Task: Change the upload speed of the network throttling profile "Slow 2Ghz" to "100 Mbit/s".
Action: Mouse moved to (1074, 27)
Screenshot: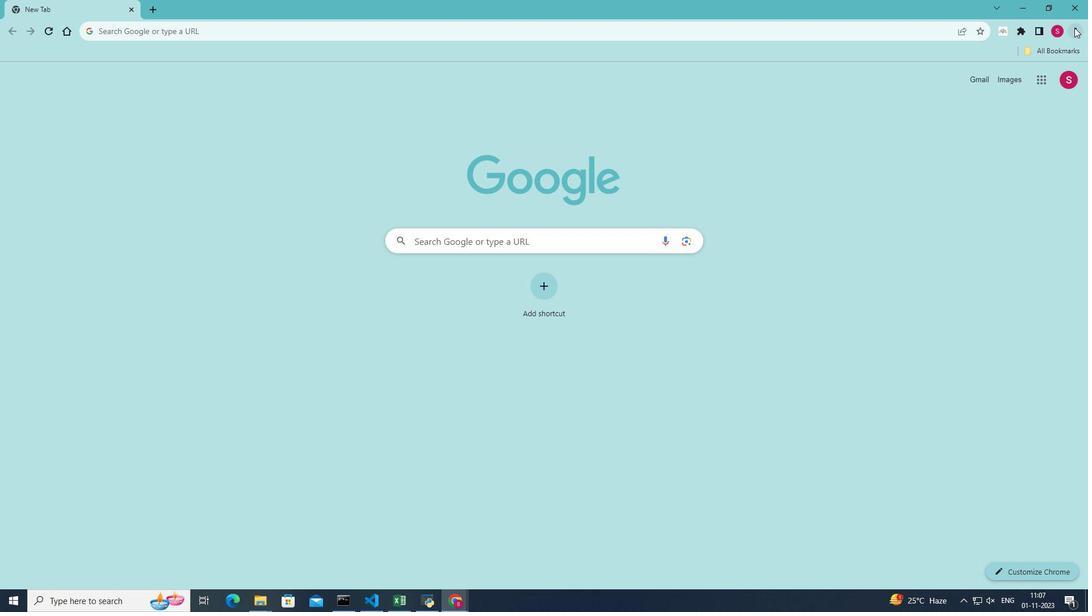 
Action: Mouse pressed left at (1074, 27)
Screenshot: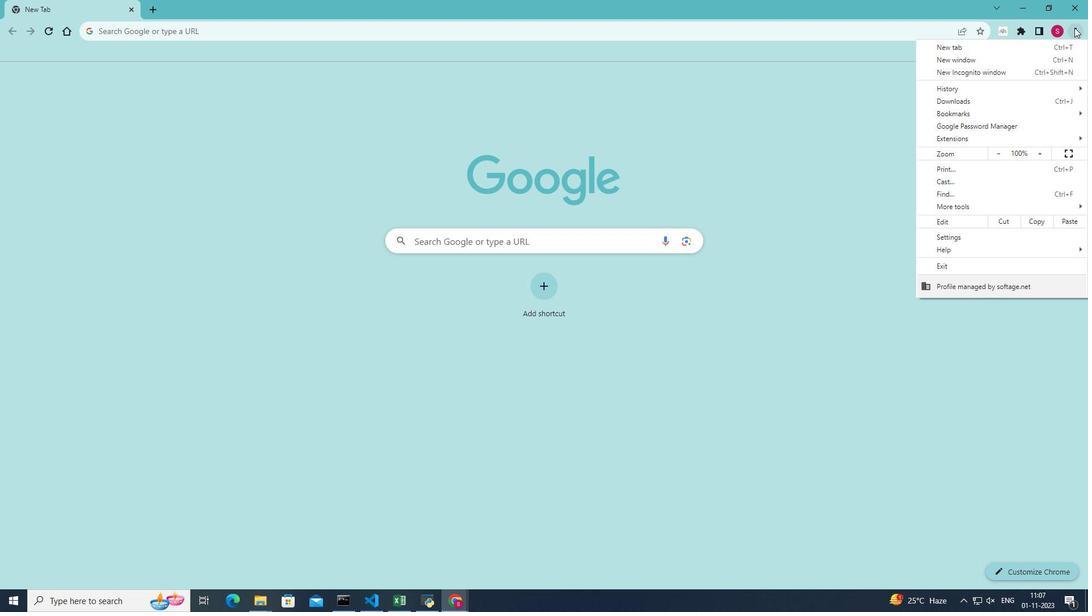 
Action: Mouse moved to (1000, 204)
Screenshot: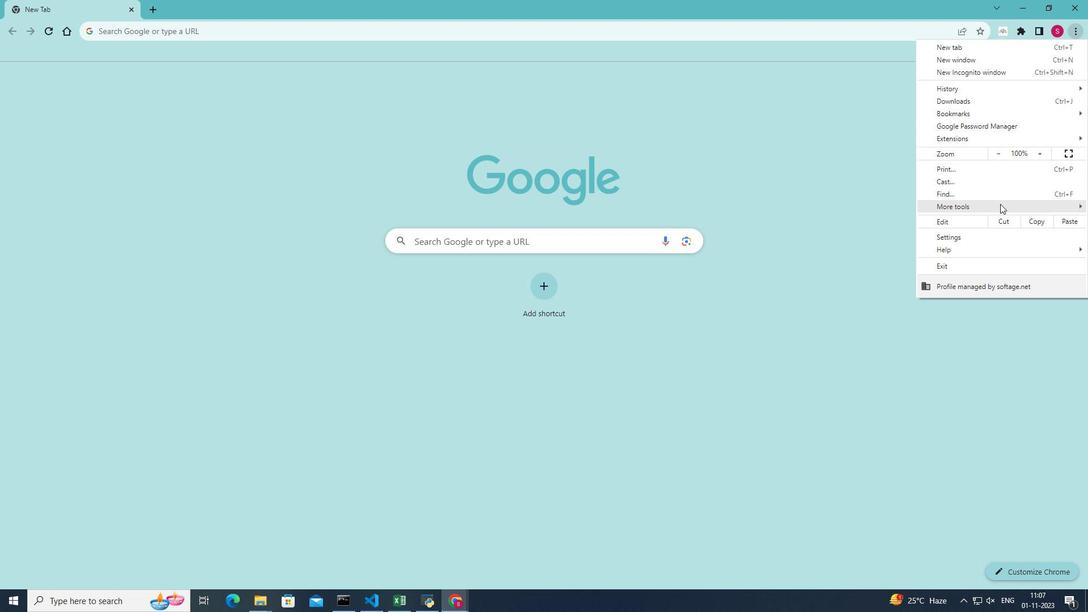 
Action: Mouse pressed left at (1000, 204)
Screenshot: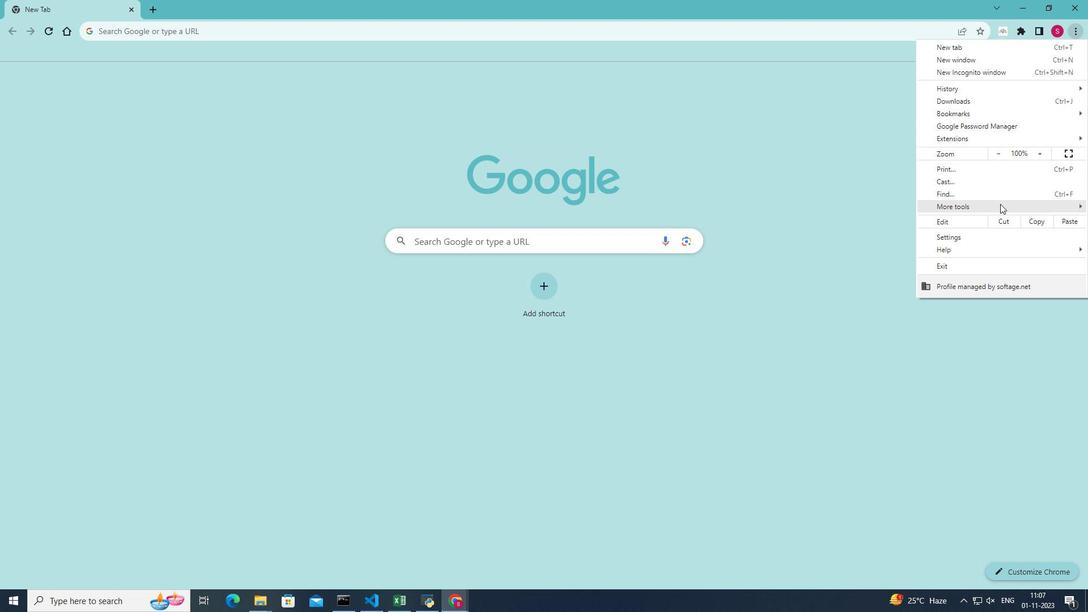 
Action: Mouse moved to (800, 291)
Screenshot: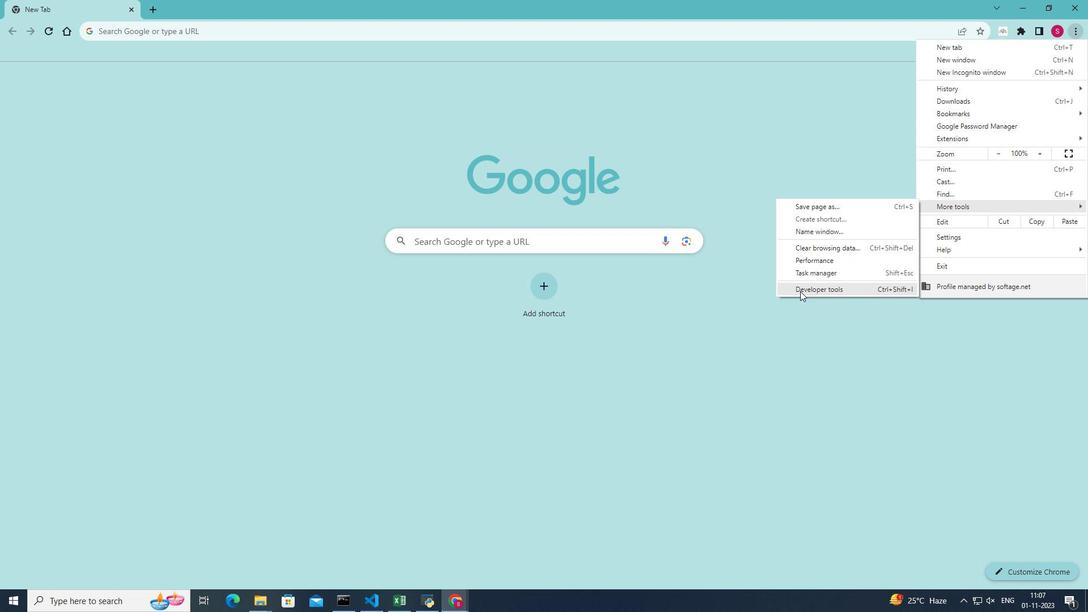 
Action: Mouse pressed left at (800, 291)
Screenshot: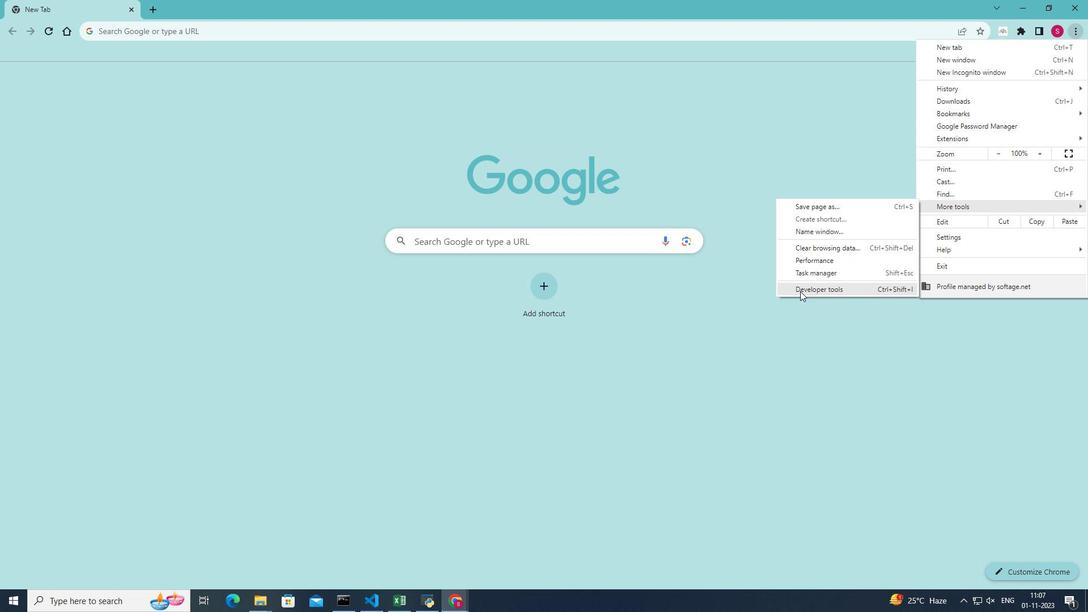 
Action: Mouse moved to (935, 65)
Screenshot: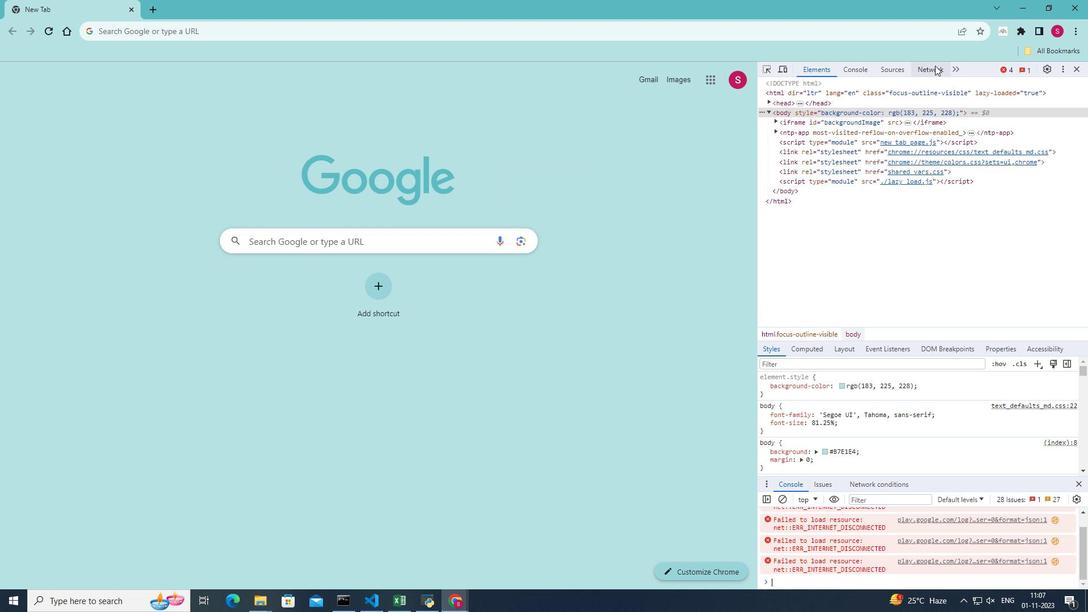 
Action: Mouse pressed left at (935, 65)
Screenshot: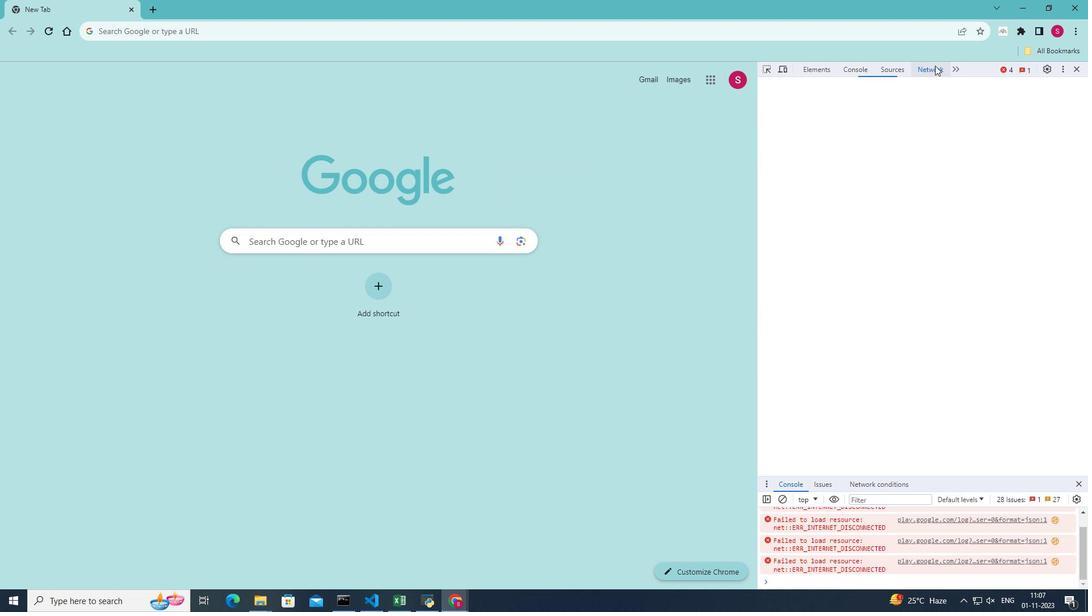 
Action: Mouse moved to (1019, 84)
Screenshot: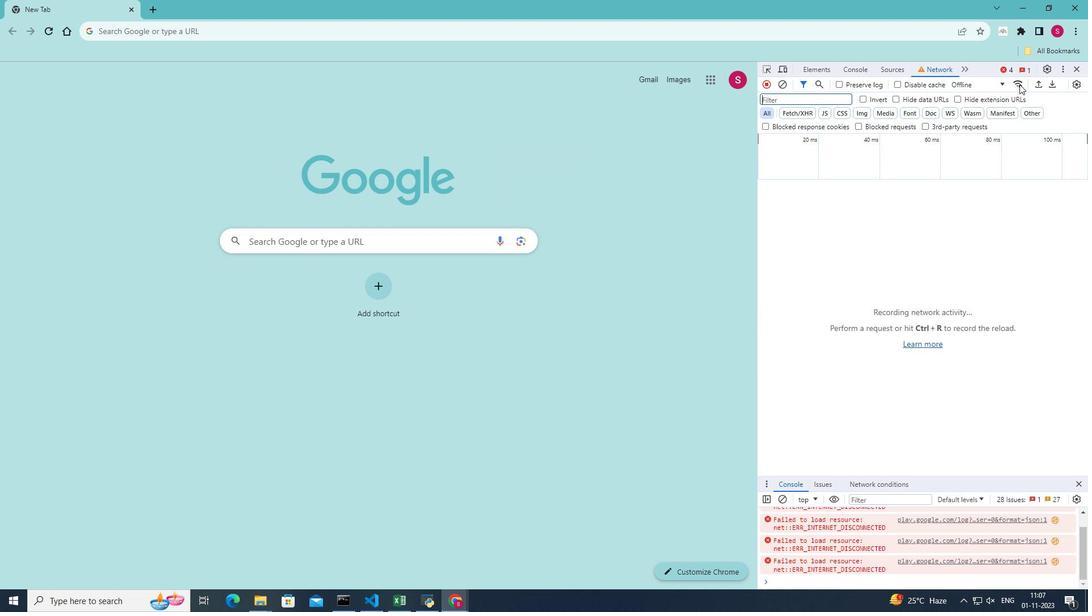 
Action: Mouse pressed left at (1019, 84)
Screenshot: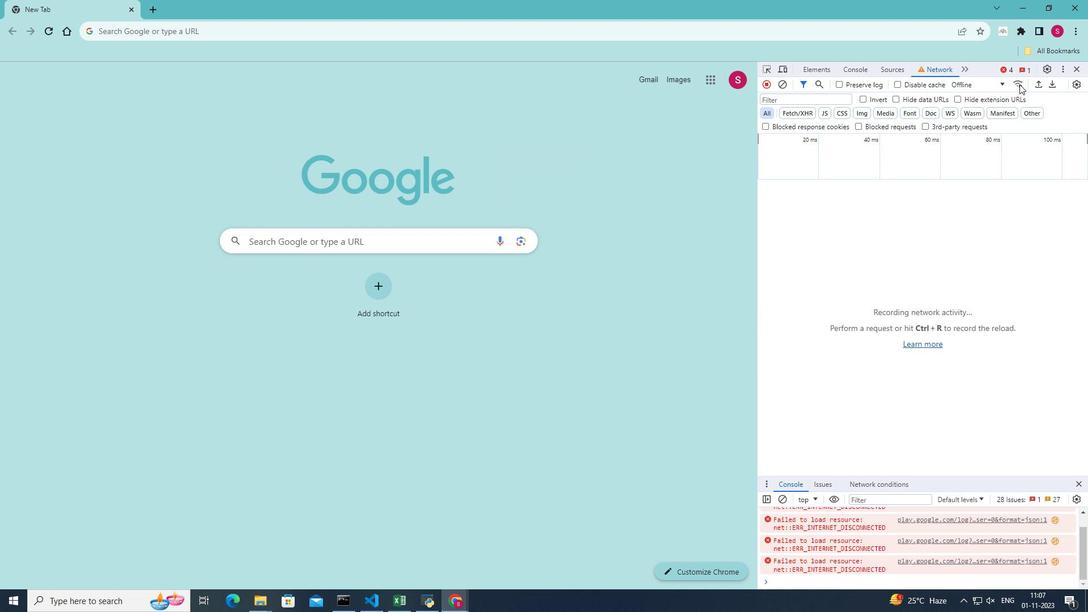 
Action: Mouse moved to (955, 535)
Screenshot: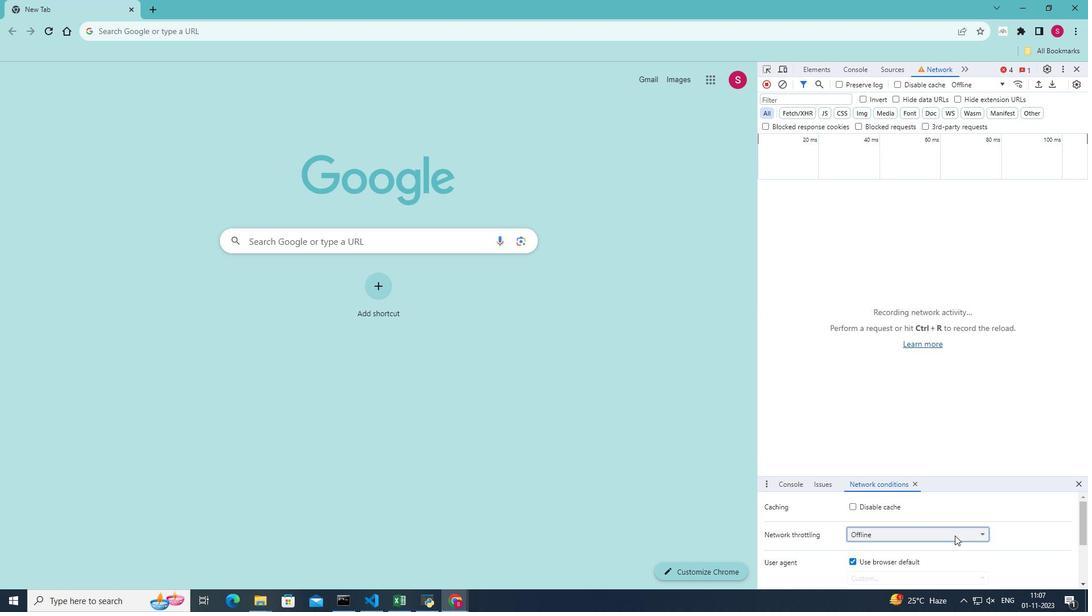 
Action: Mouse pressed left at (955, 535)
Screenshot: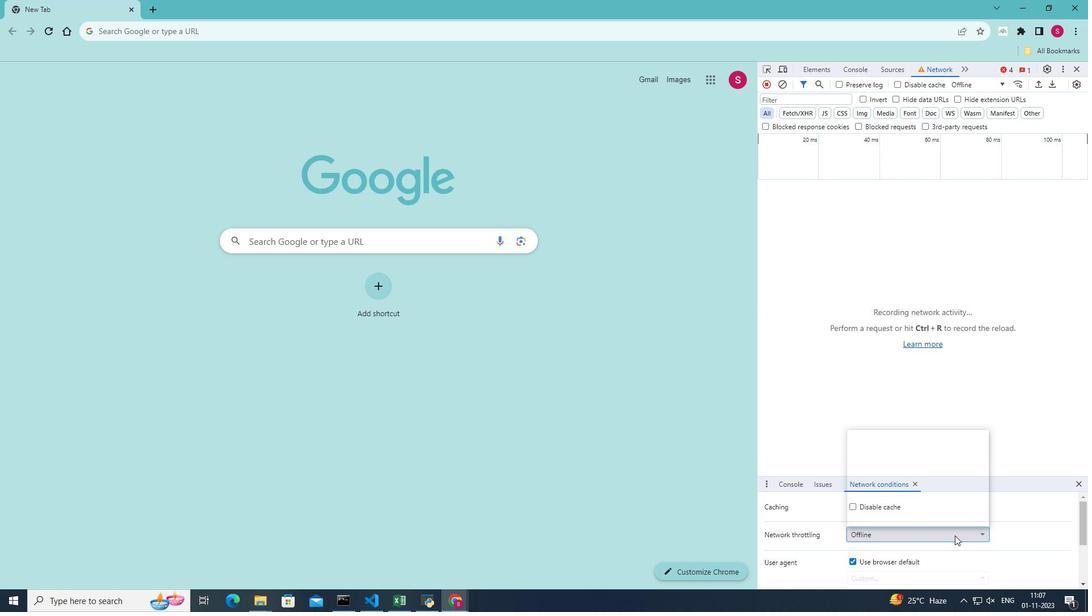 
Action: Mouse moved to (871, 522)
Screenshot: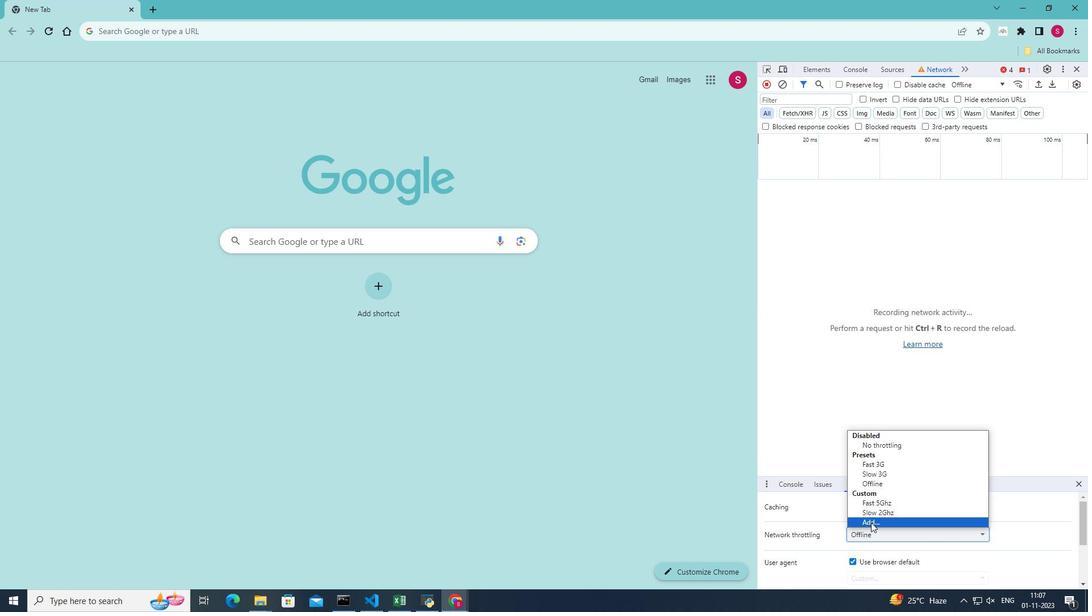 
Action: Mouse pressed left at (871, 522)
Screenshot: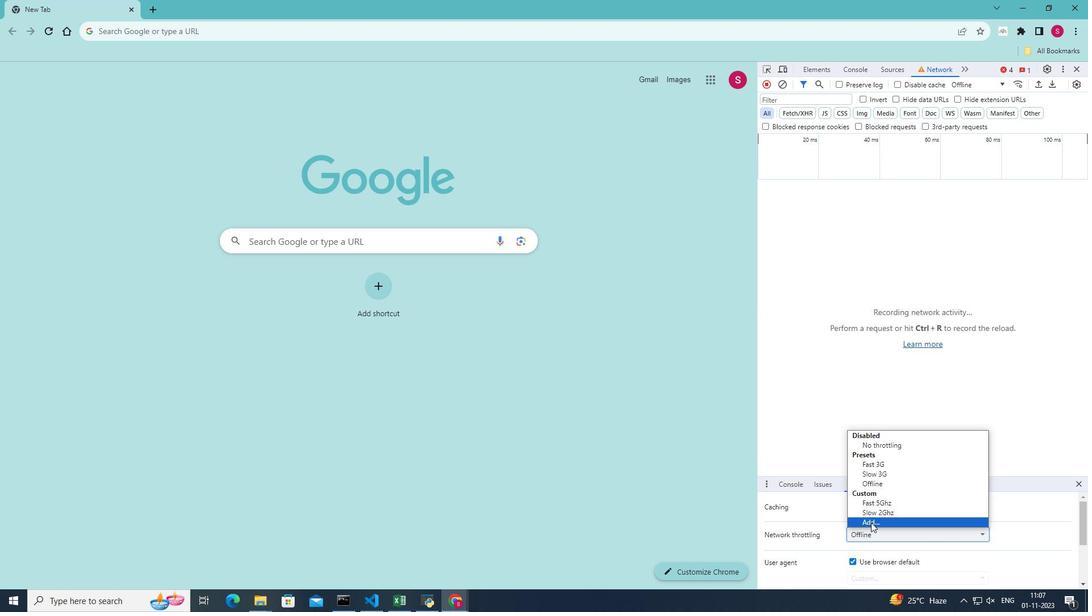 
Action: Mouse moved to (1058, 145)
Screenshot: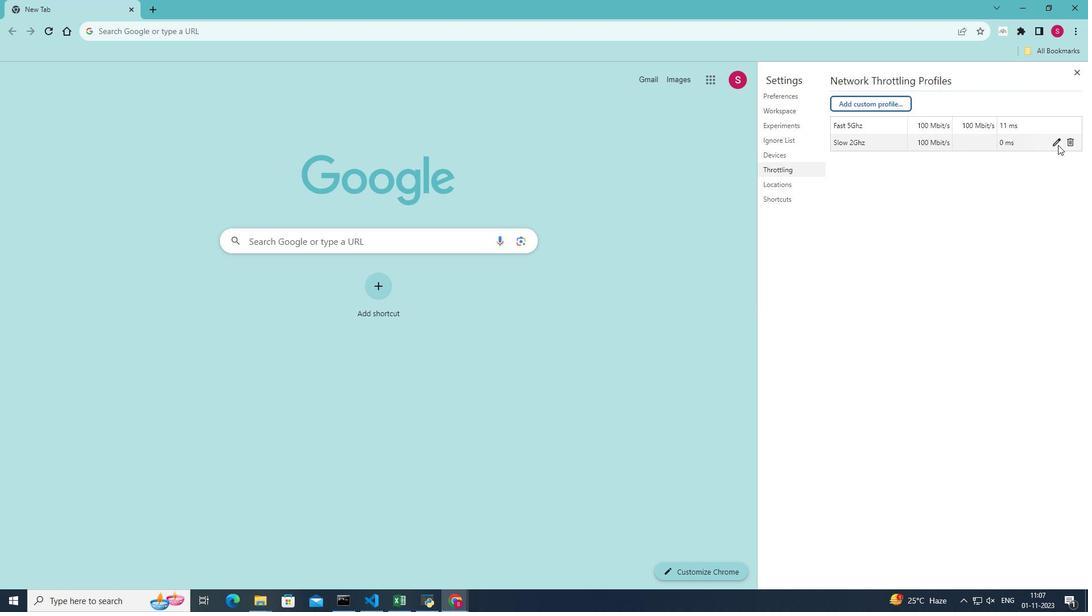 
Action: Mouse pressed left at (1058, 145)
Screenshot: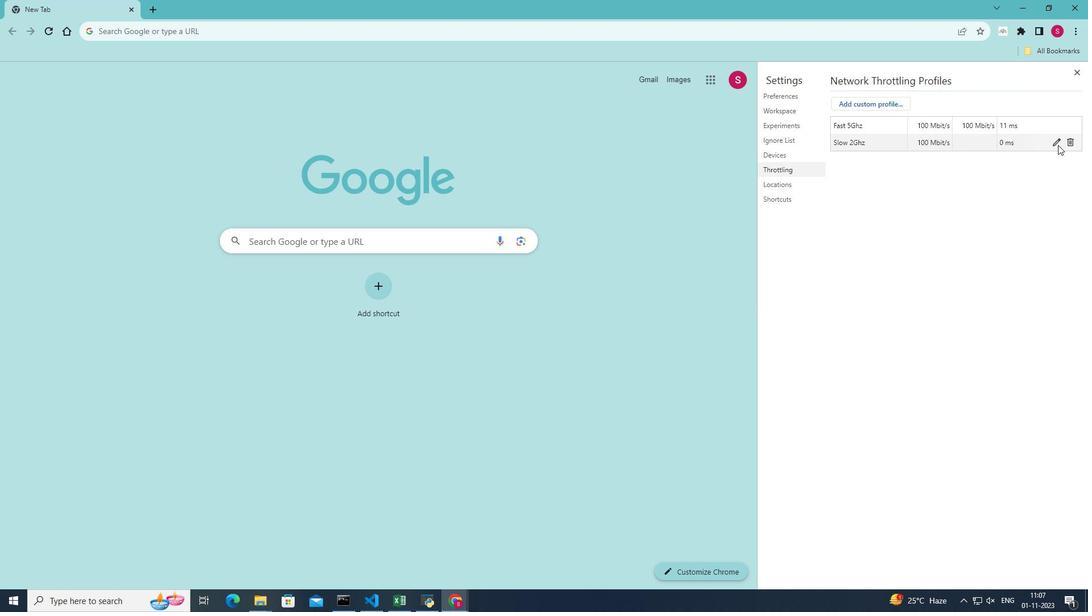 
Action: Mouse moved to (976, 162)
Screenshot: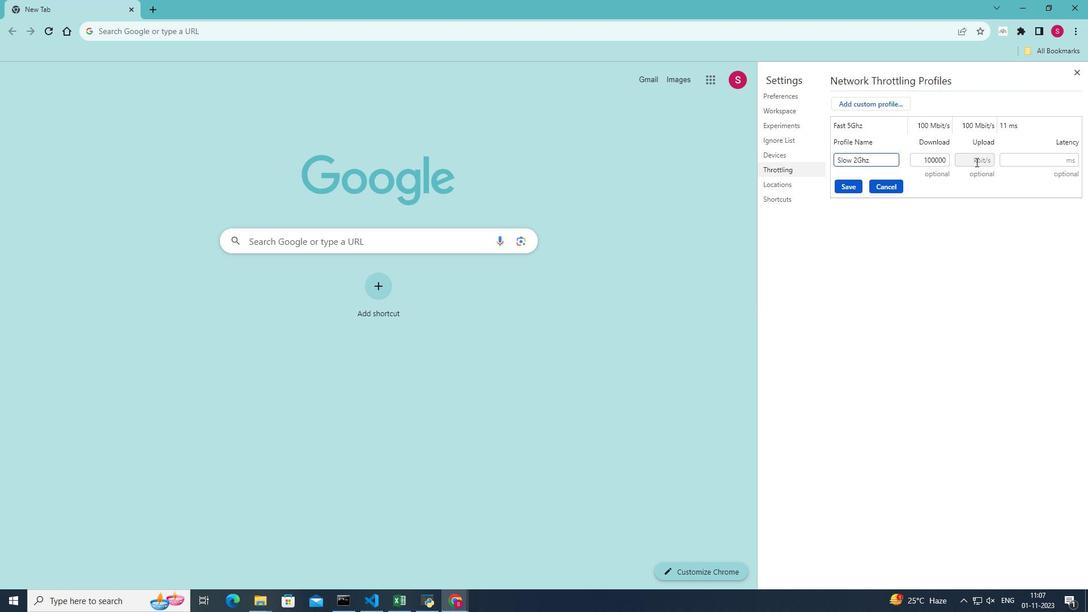 
Action: Mouse pressed left at (976, 162)
Screenshot: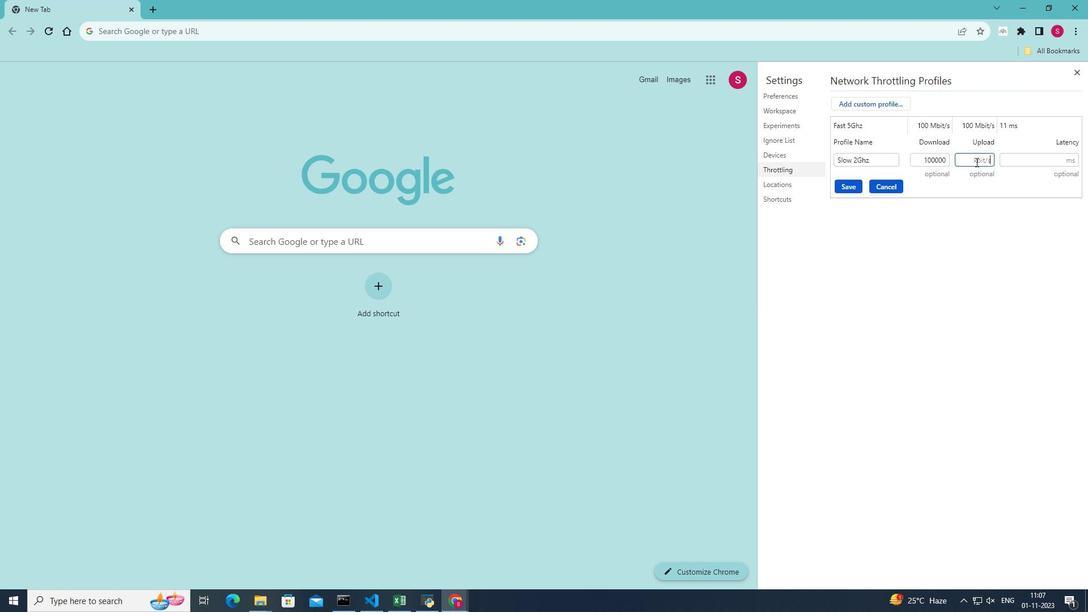 
Action: Key pressed 100000
Screenshot: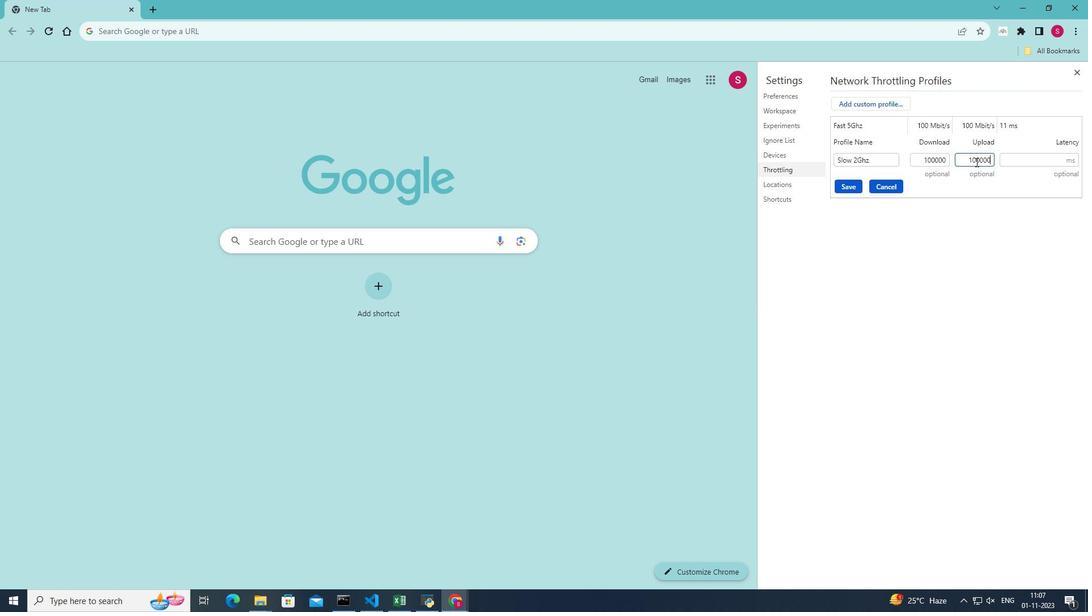 
Action: Mouse moved to (851, 189)
Screenshot: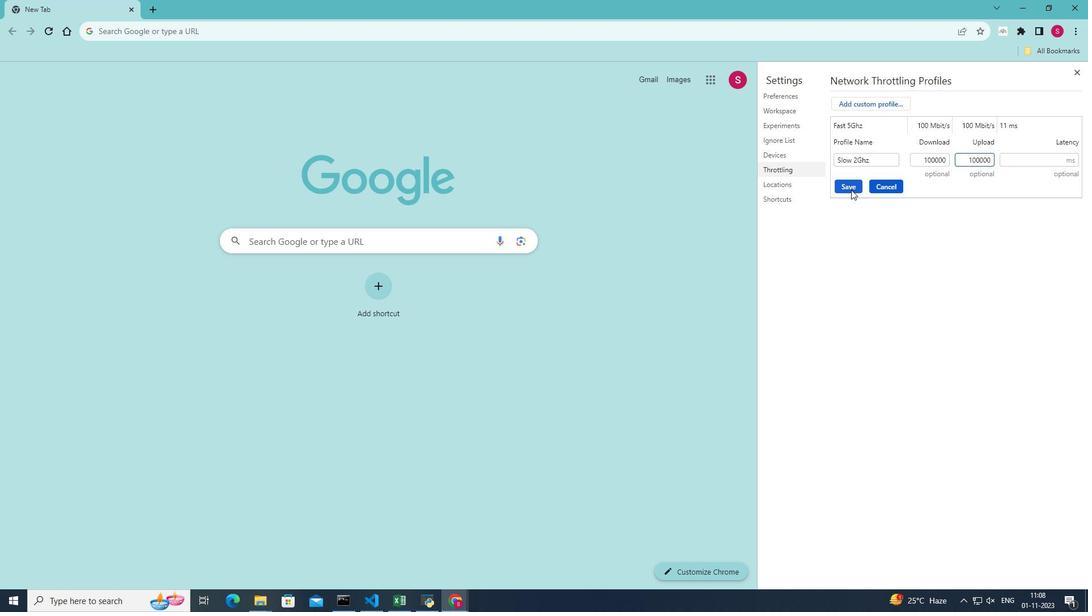 
Action: Mouse pressed left at (851, 189)
Screenshot: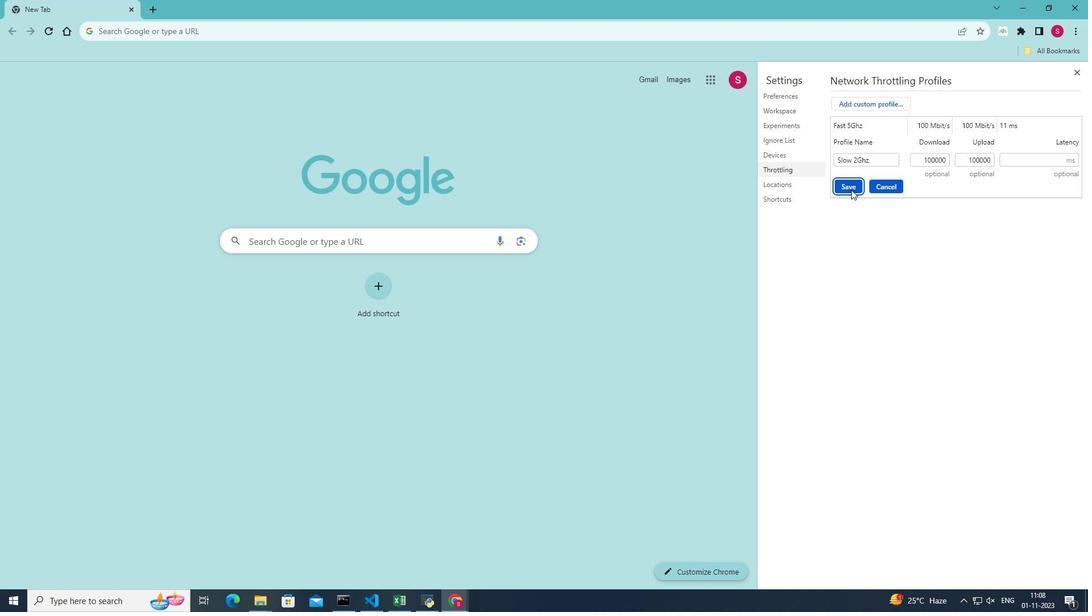 
Action: Mouse moved to (858, 190)
Screenshot: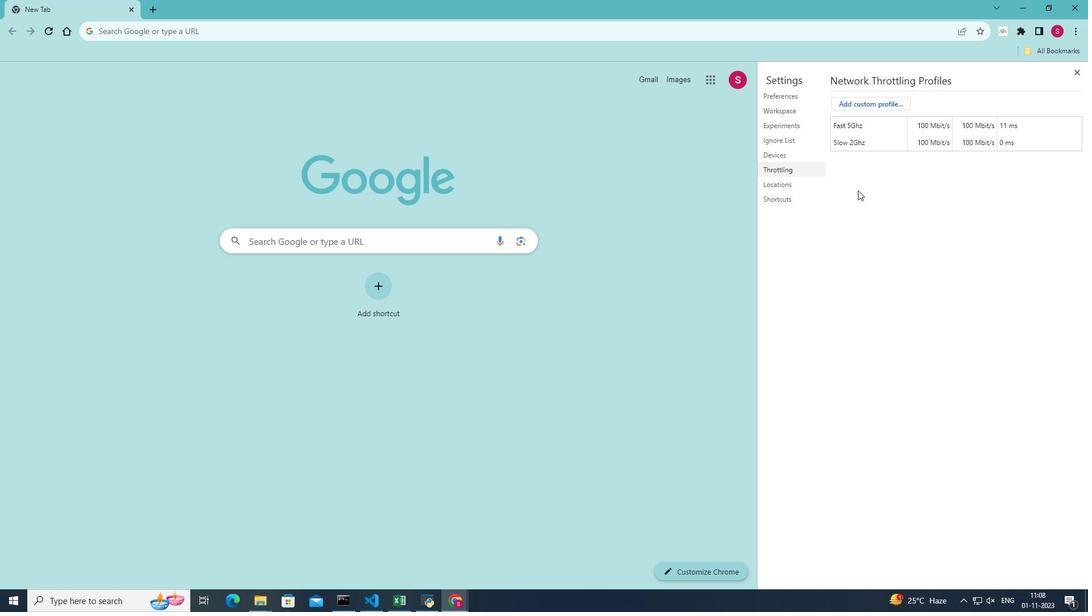 
